 Task: View a user's history of submitted tasks.
Action: Mouse moved to (17, 157)
Screenshot: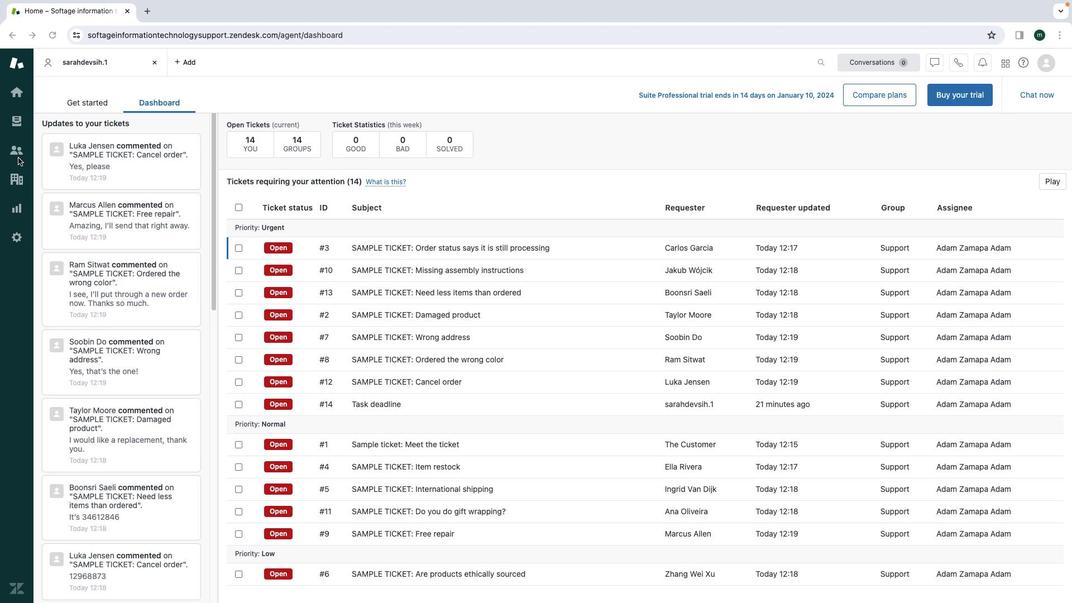 
Action: Mouse pressed left at (17, 157)
Screenshot: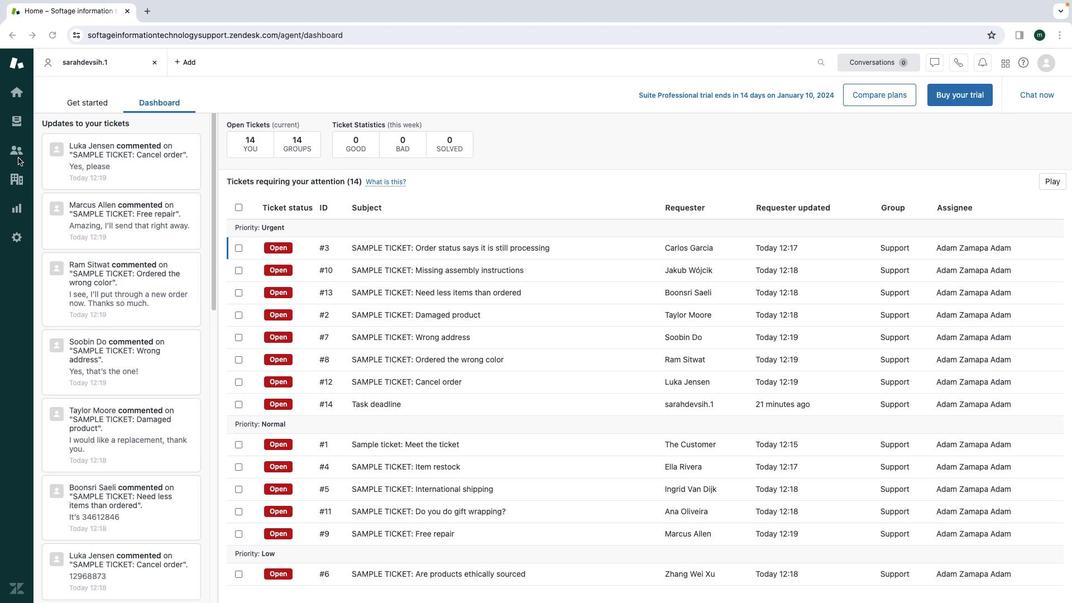 
Action: Mouse moved to (17, 155)
Screenshot: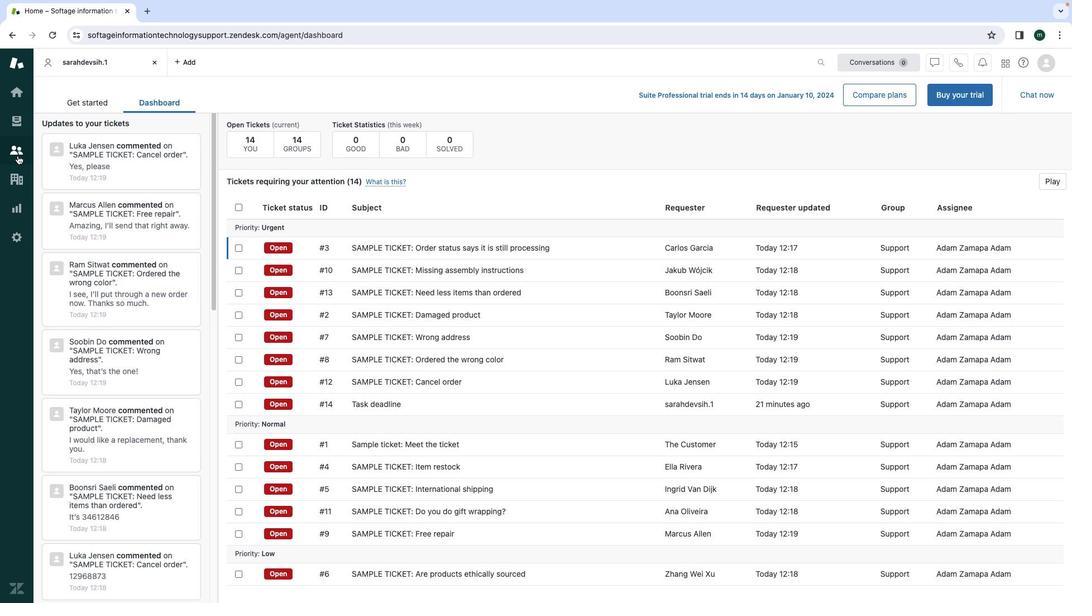 
Action: Mouse pressed left at (17, 155)
Screenshot: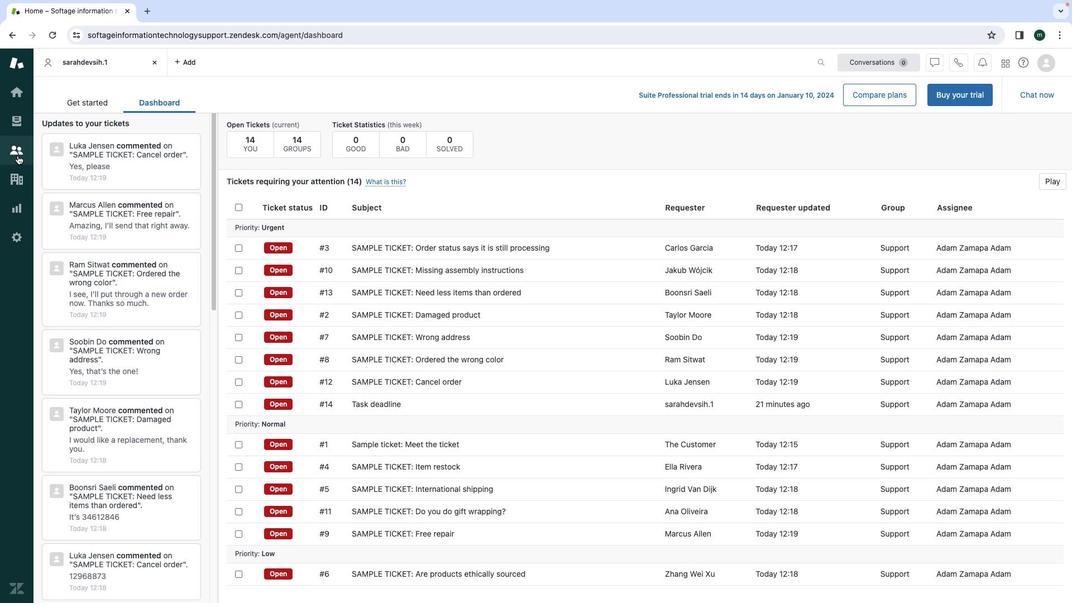 
Action: Mouse moved to (198, 378)
Screenshot: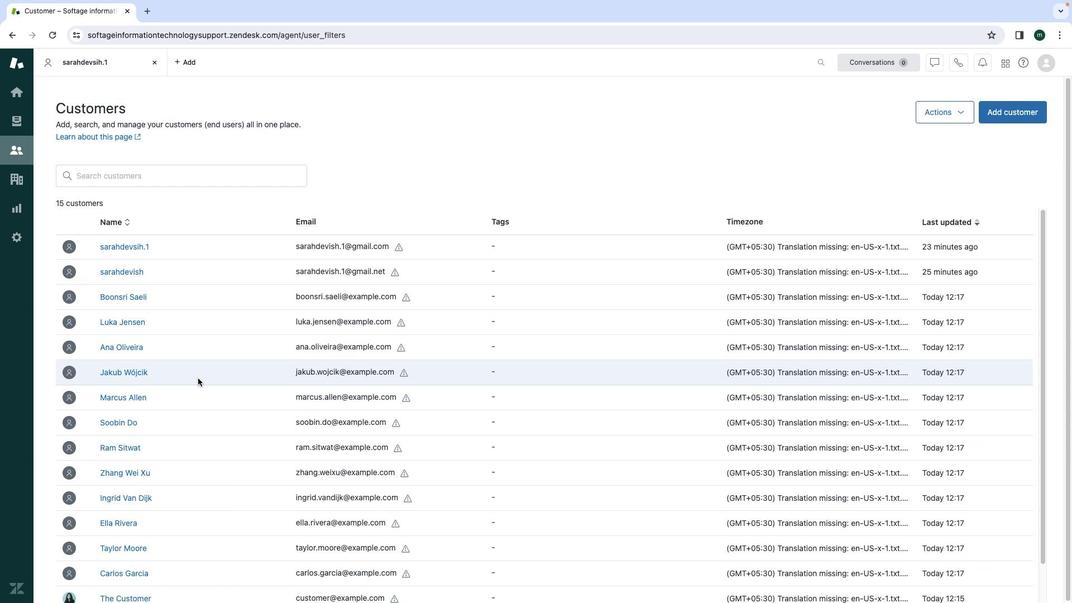 
Action: Mouse scrolled (198, 378) with delta (0, 0)
Screenshot: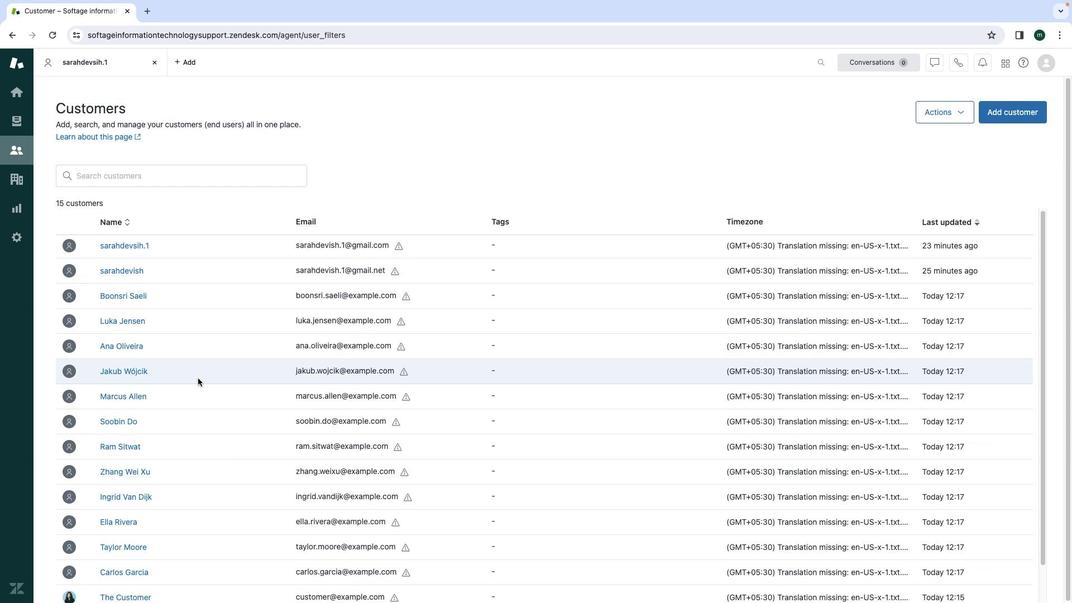 
Action: Mouse scrolled (198, 378) with delta (0, 0)
Screenshot: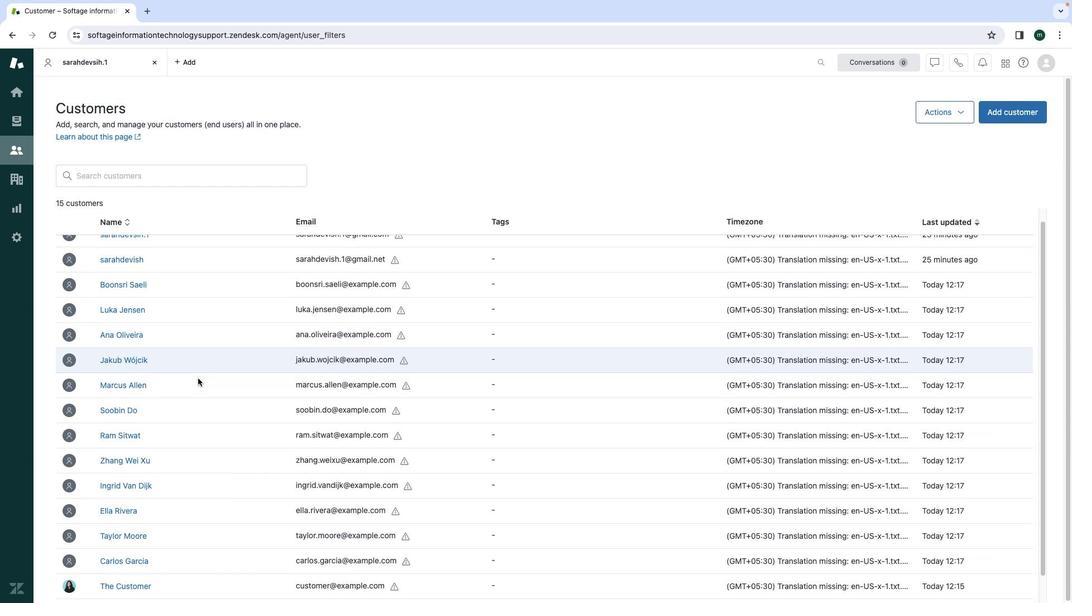 
Action: Mouse scrolled (198, 378) with delta (0, -1)
Screenshot: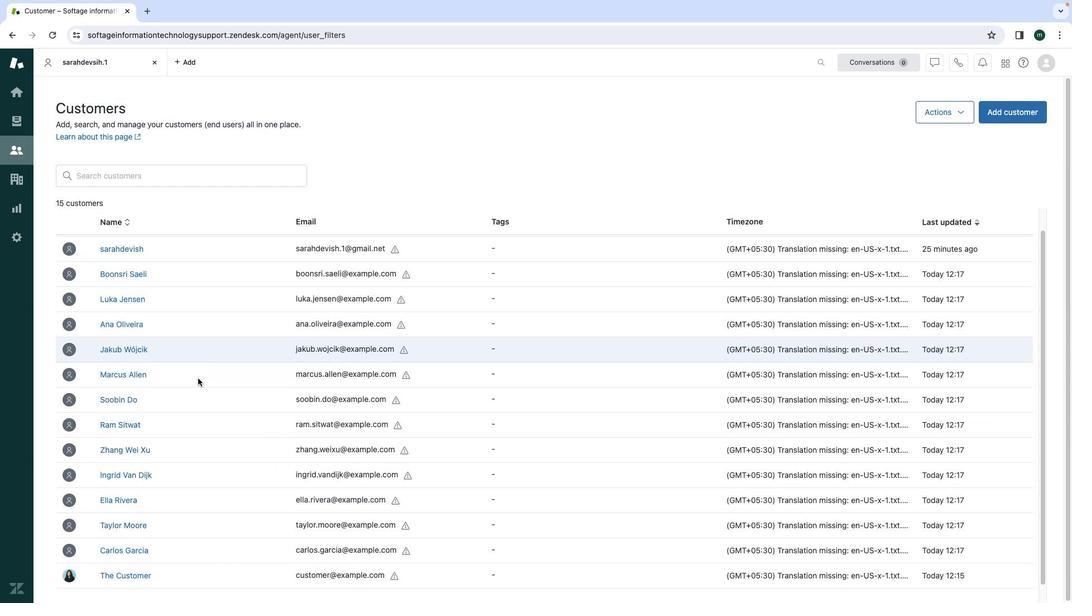 
Action: Mouse scrolled (198, 378) with delta (0, -2)
Screenshot: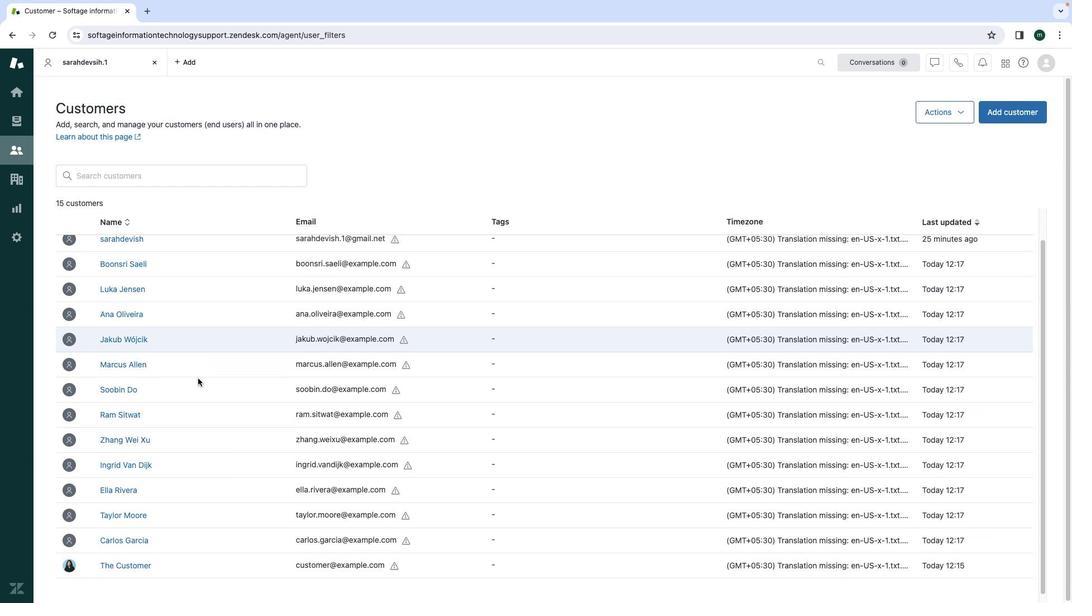 
Action: Mouse moved to (158, 356)
Screenshot: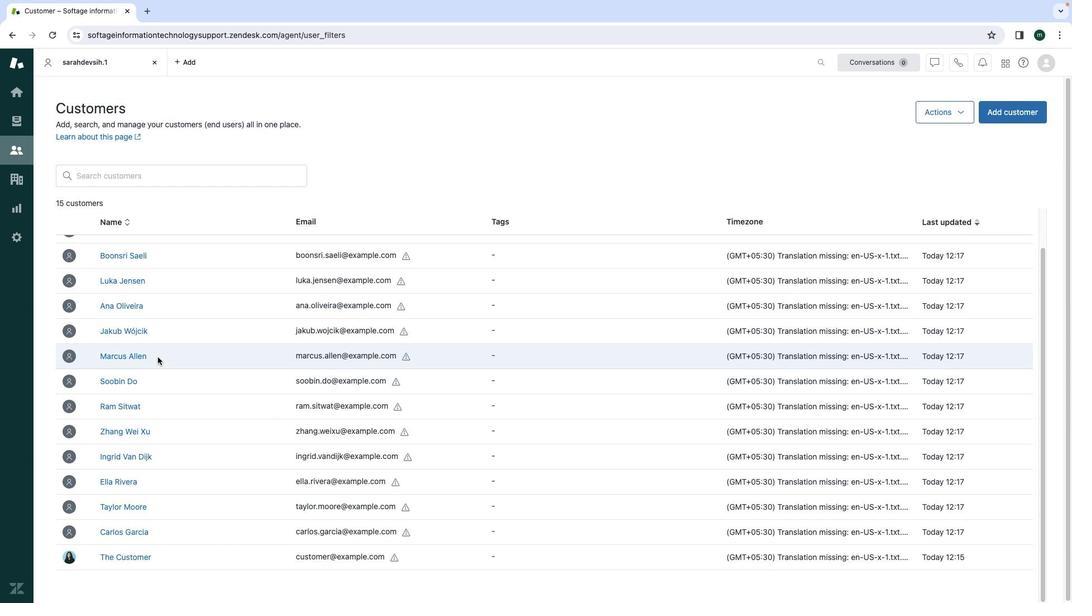 
Action: Mouse pressed left at (158, 356)
Screenshot: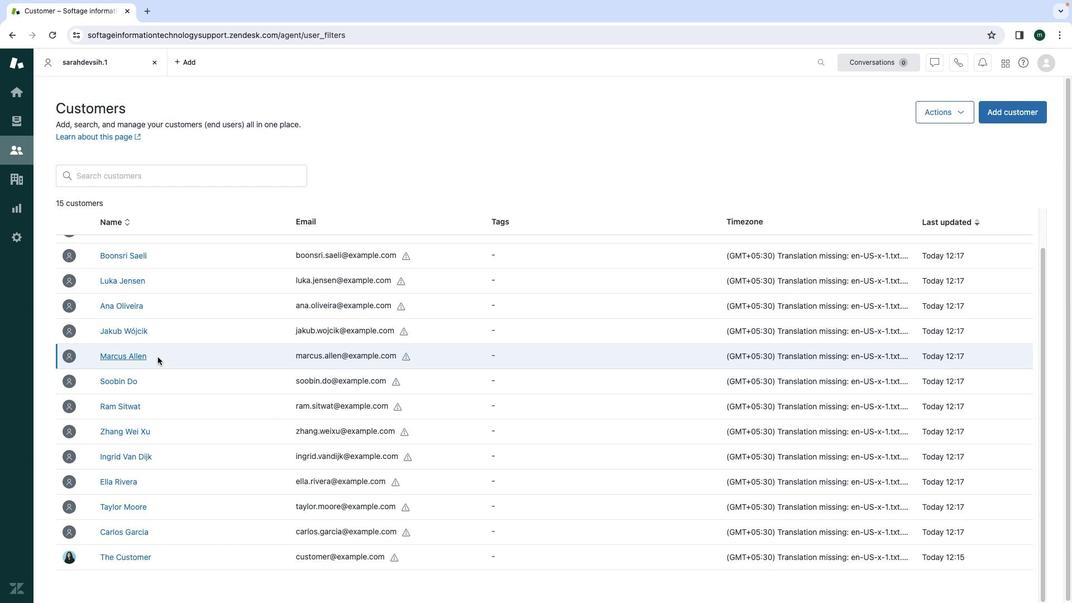 
Action: Mouse moved to (364, 360)
Screenshot: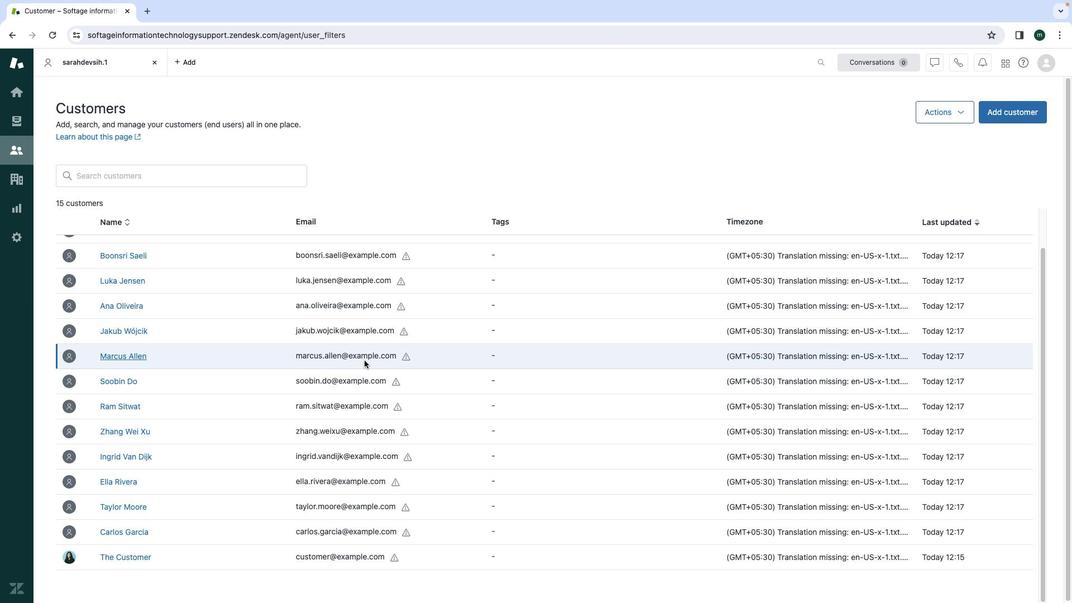 
Action: Mouse pressed left at (364, 360)
Screenshot: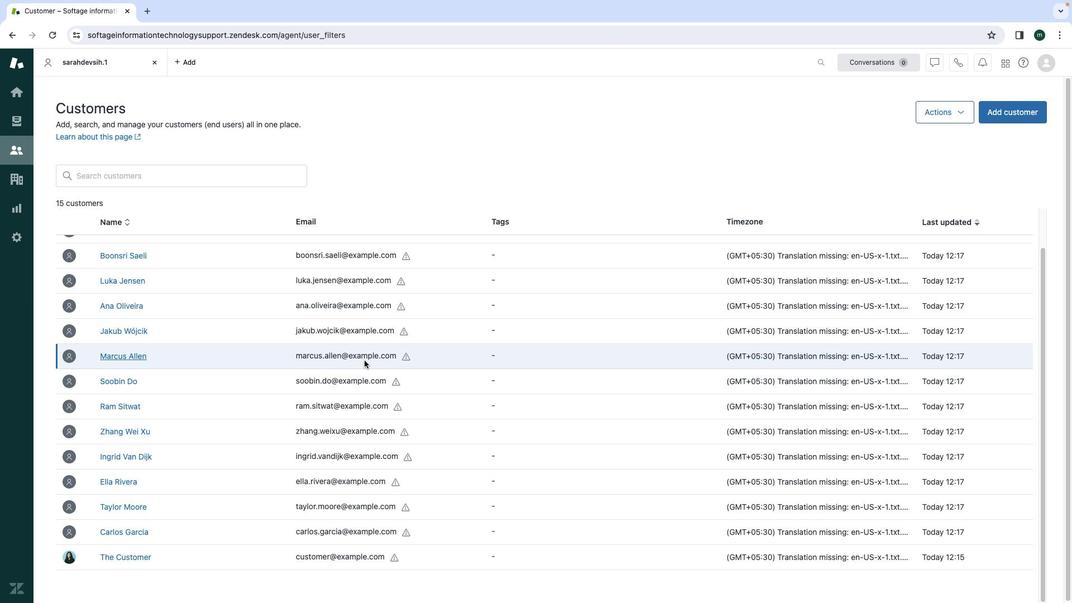 
Action: Mouse moved to (364, 360)
Screenshot: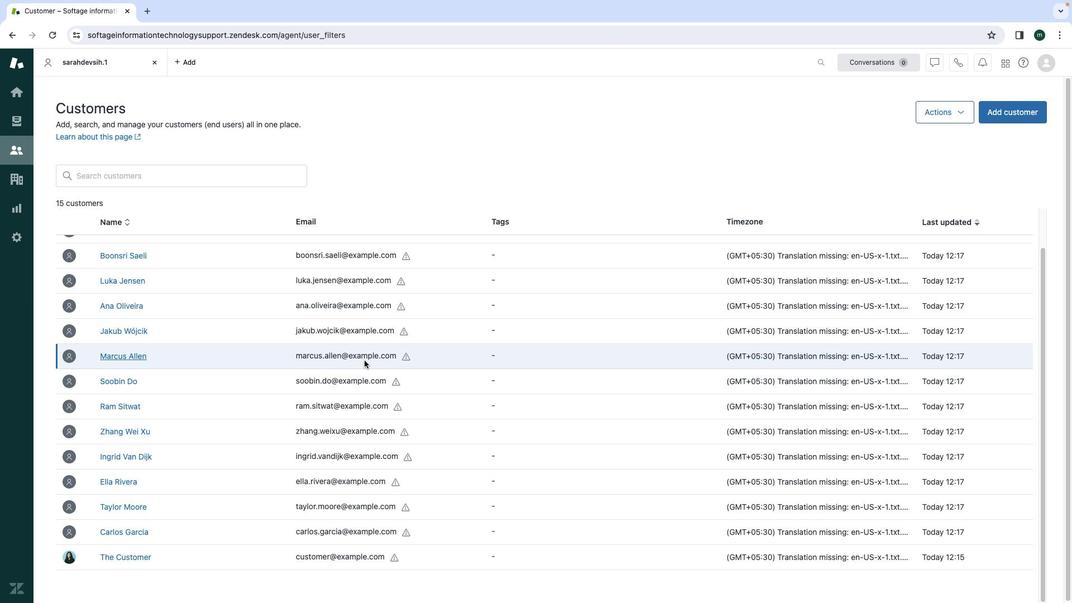 
Action: Mouse pressed left at (364, 360)
Screenshot: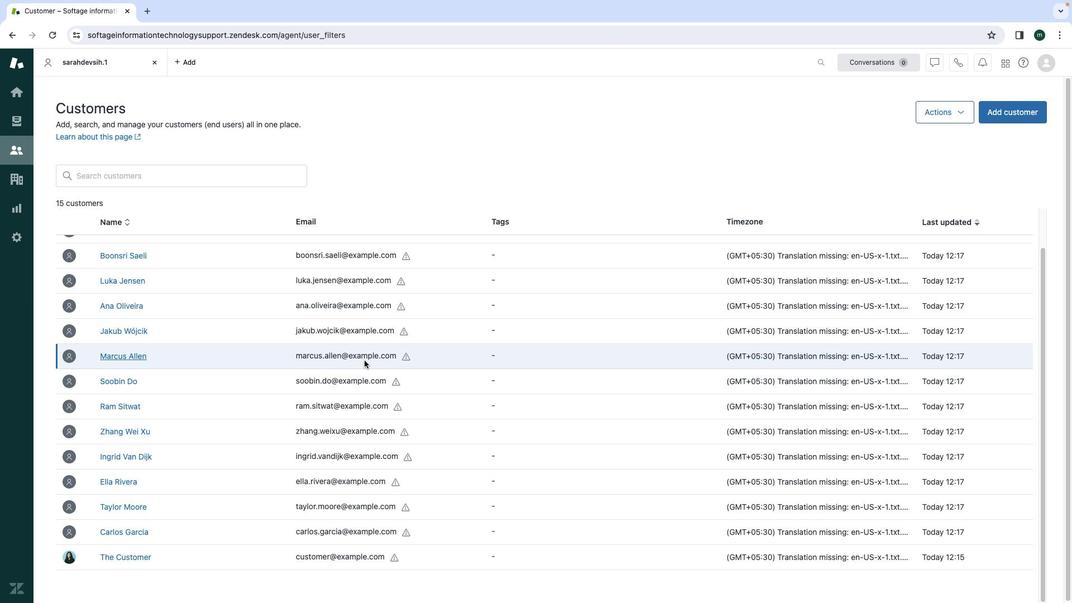 
Action: Mouse pressed left at (364, 360)
Screenshot: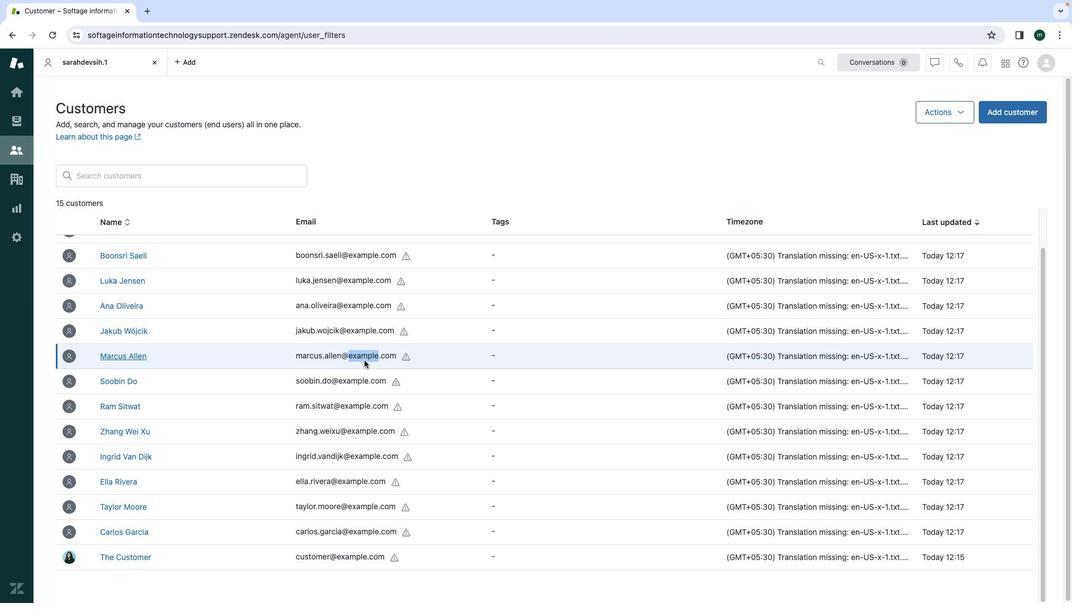 
Action: Mouse moved to (126, 357)
Screenshot: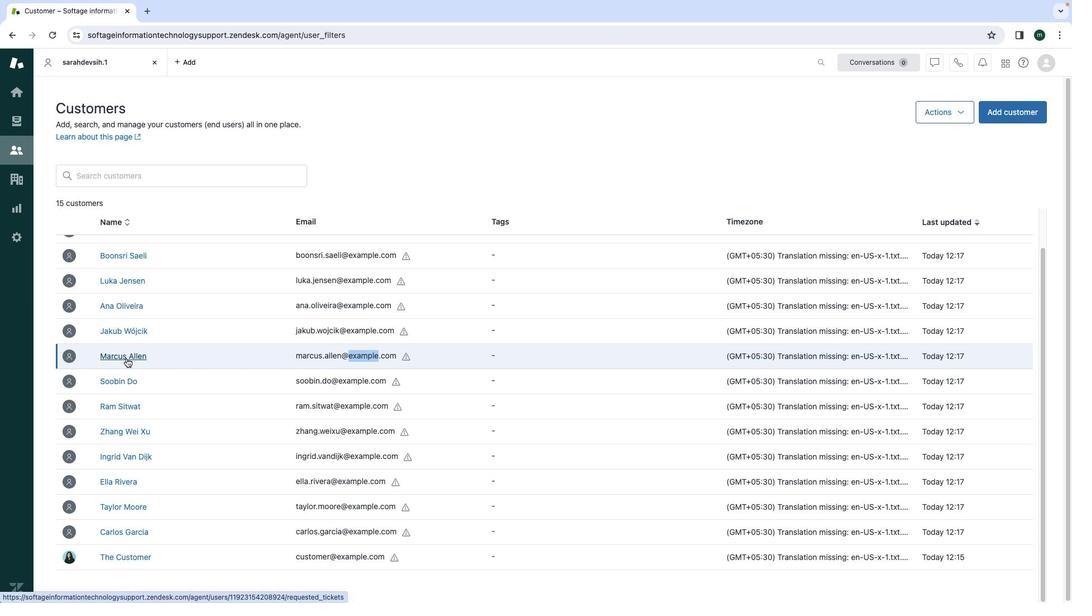 
Action: Mouse pressed left at (126, 357)
Screenshot: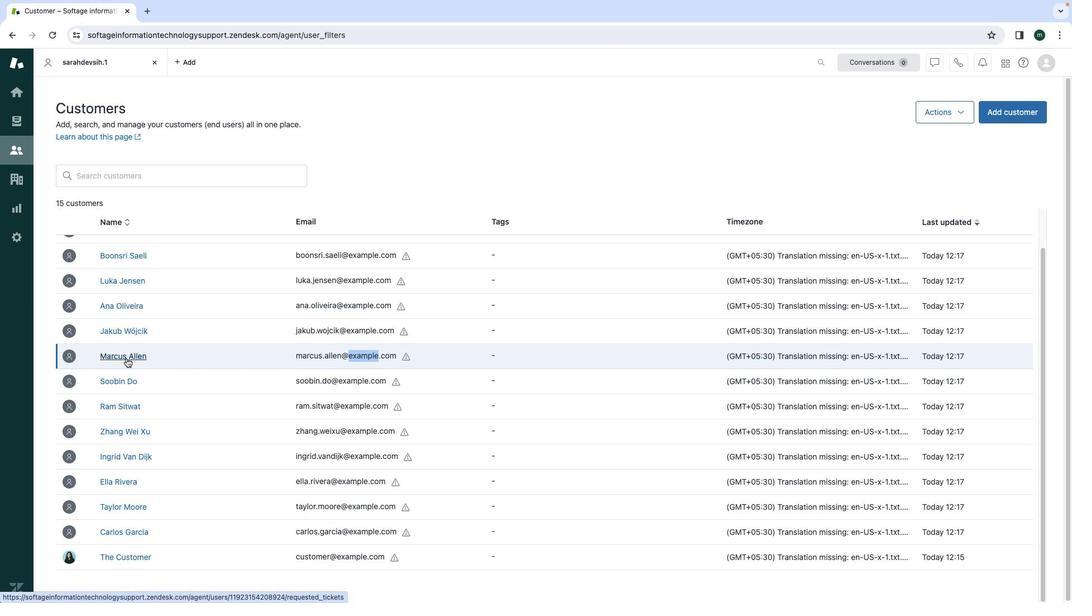 
Action: Mouse moved to (344, 287)
Screenshot: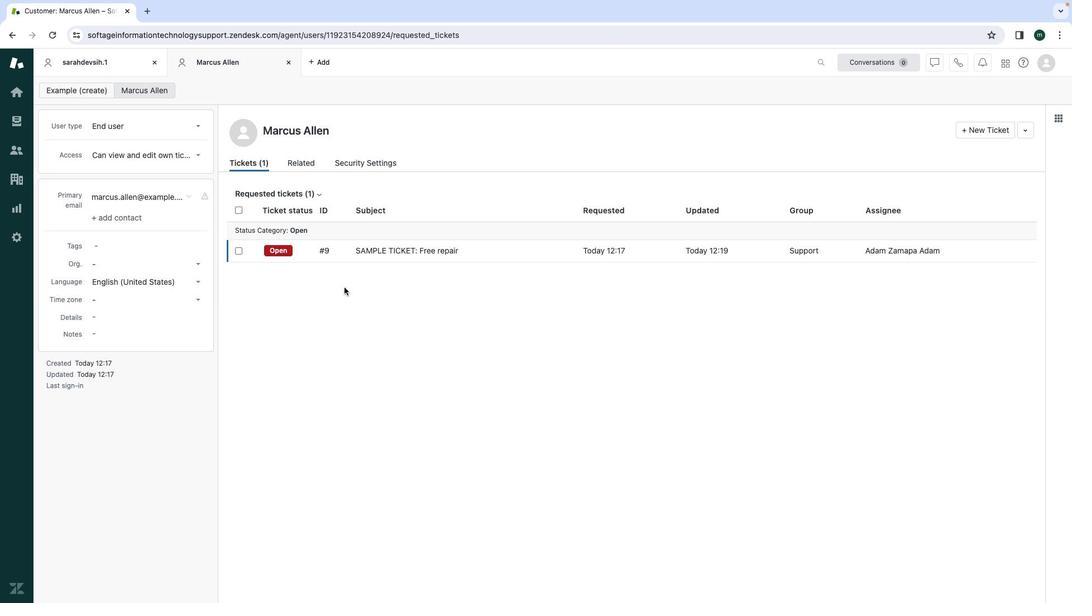 
Action: Mouse scrolled (344, 287) with delta (0, 0)
Screenshot: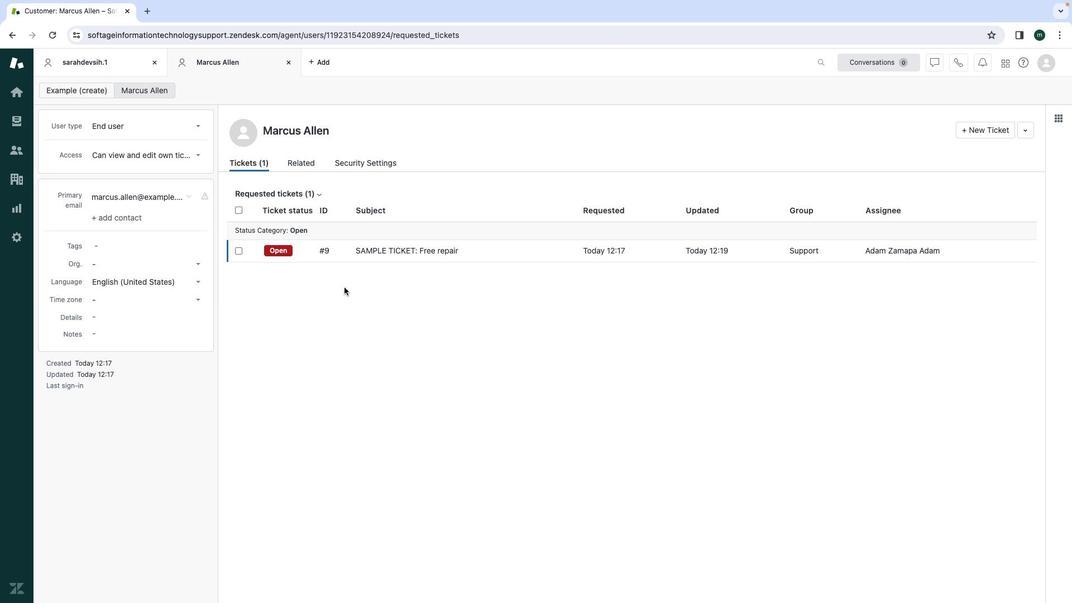 
Action: Mouse scrolled (344, 287) with delta (0, 0)
Screenshot: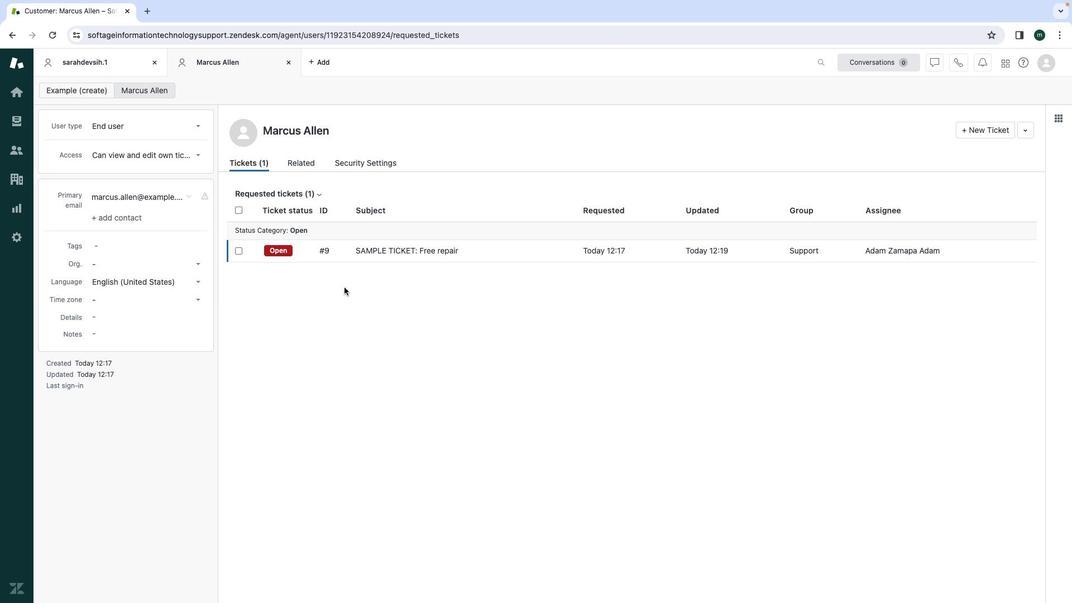 
Action: Mouse scrolled (344, 287) with delta (0, -1)
Screenshot: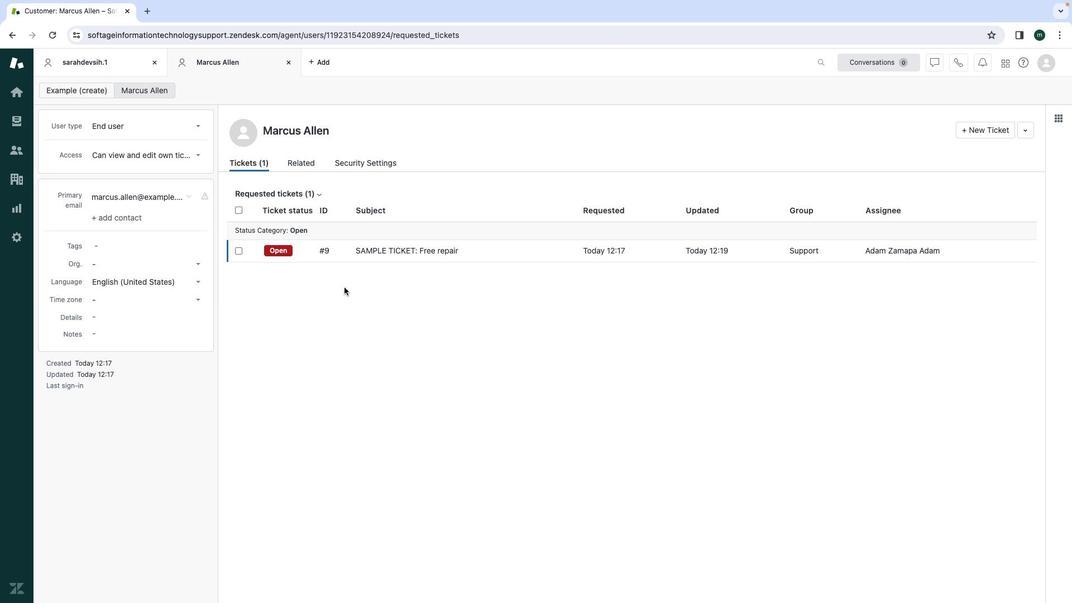 
Action: Mouse scrolled (344, 287) with delta (0, -1)
Screenshot: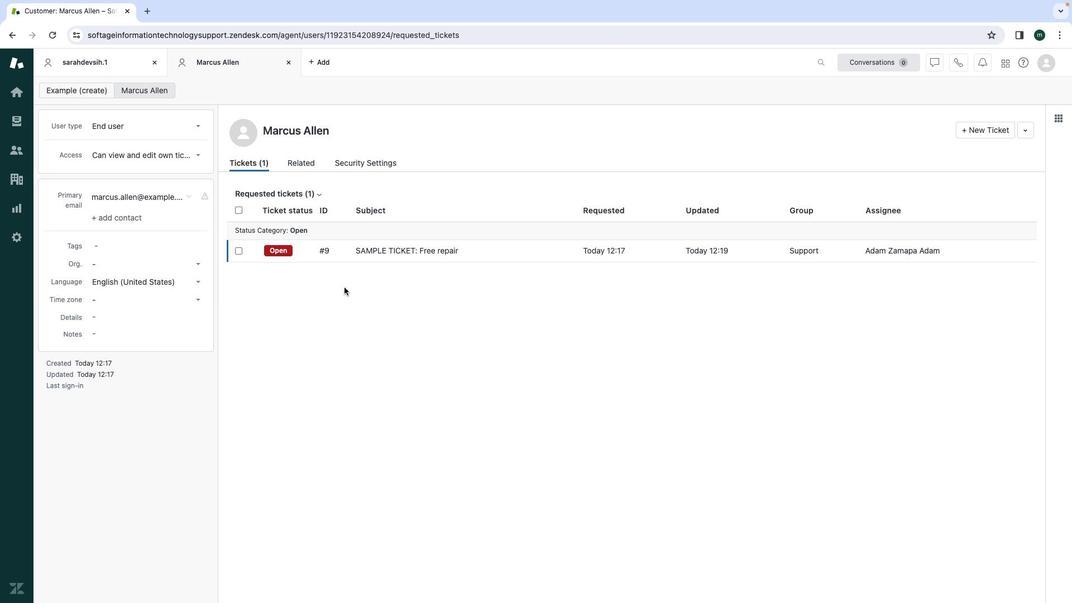 
Action: Mouse scrolled (344, 287) with delta (0, 0)
Screenshot: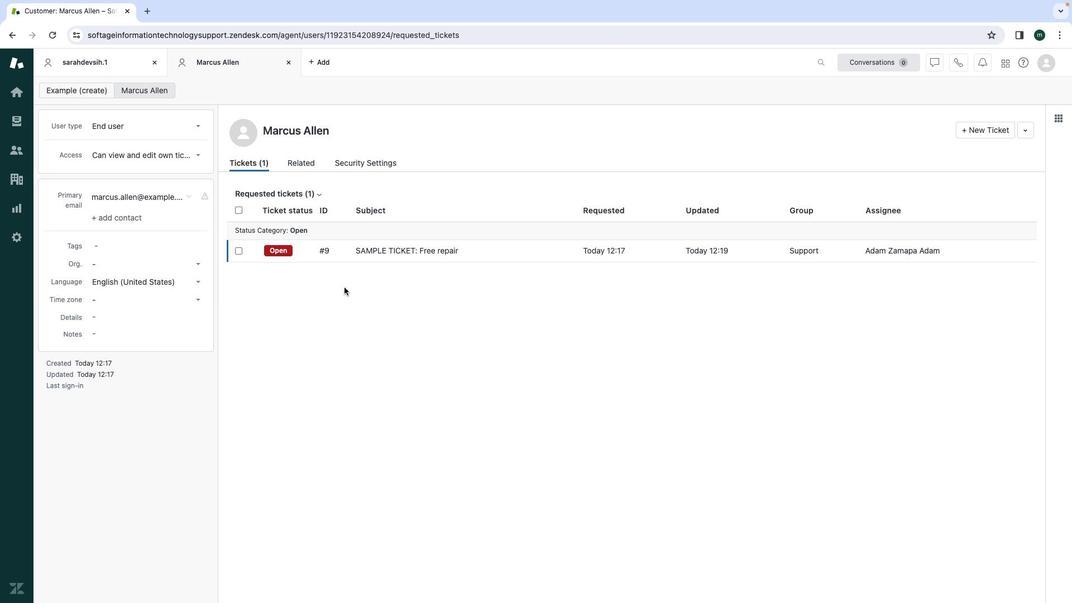 
Action: Mouse scrolled (344, 287) with delta (0, 0)
Screenshot: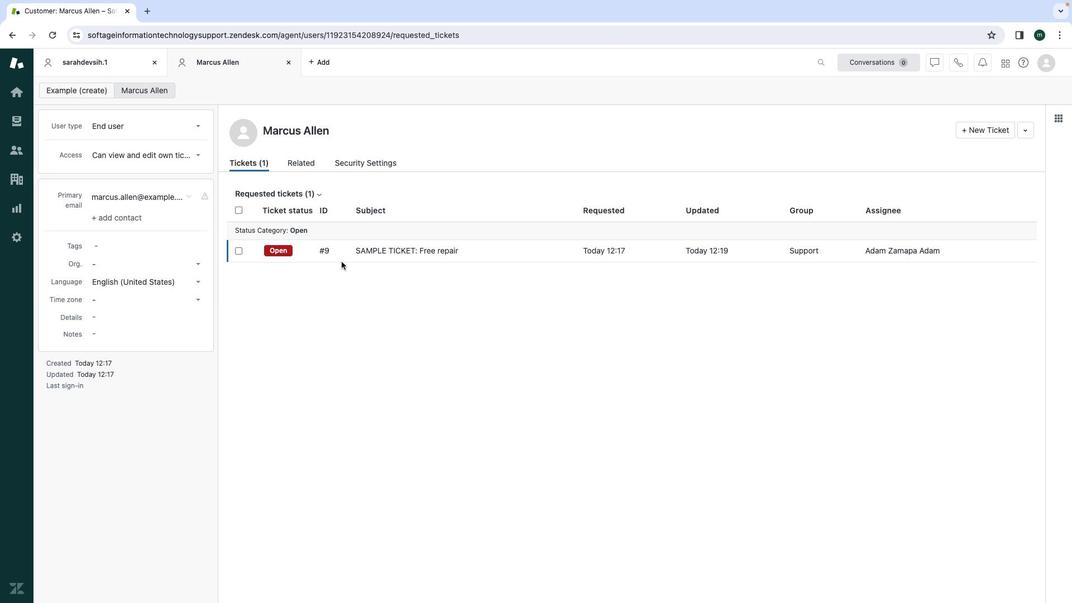 
Action: Mouse moved to (298, 166)
Screenshot: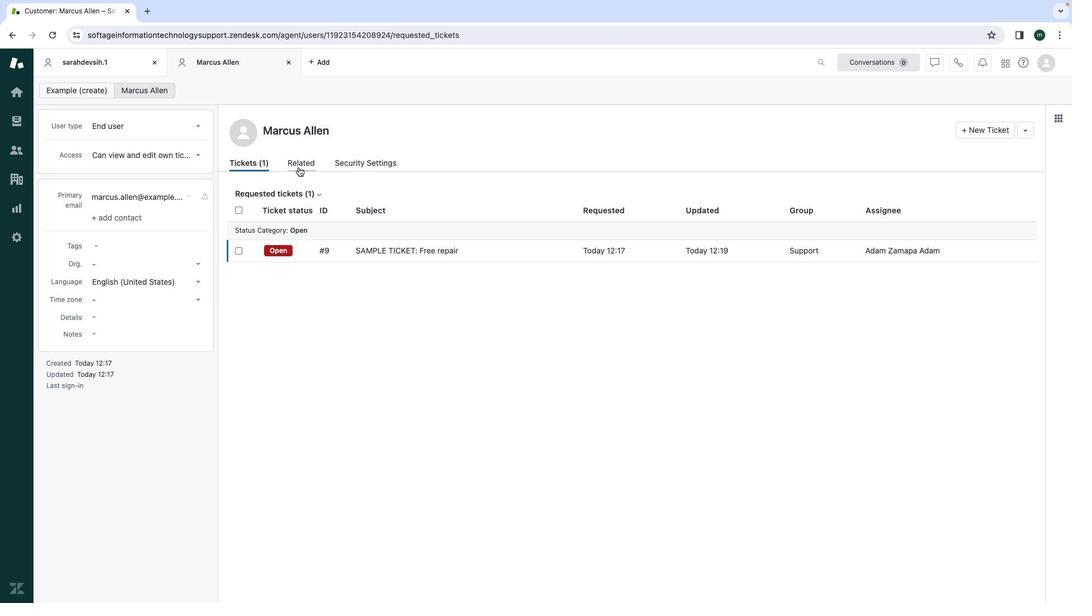 
Action: Mouse pressed left at (298, 166)
Screenshot: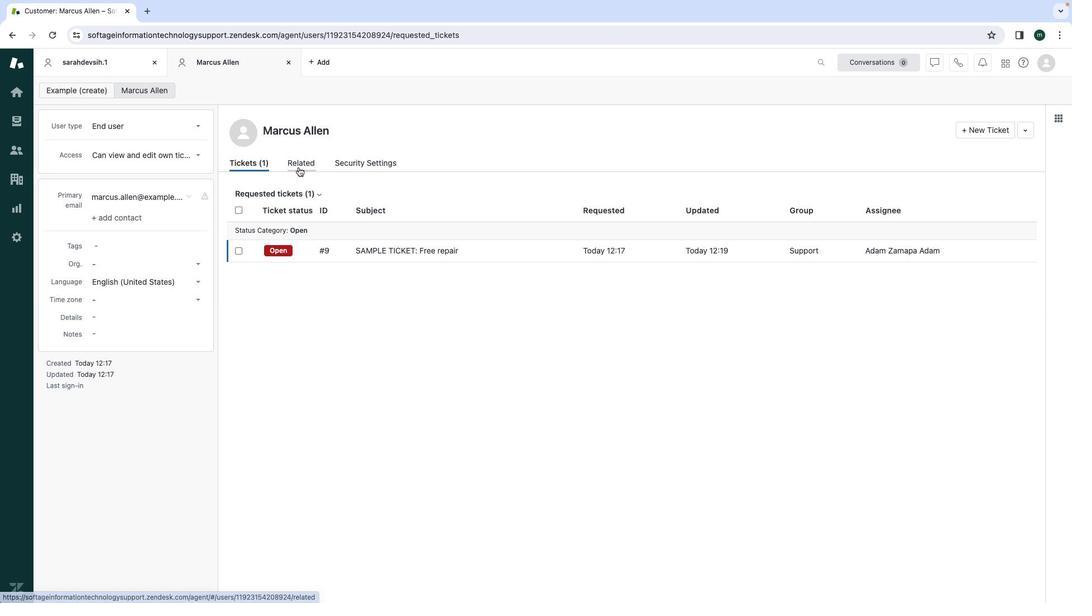 
Action: Mouse moved to (357, 161)
Screenshot: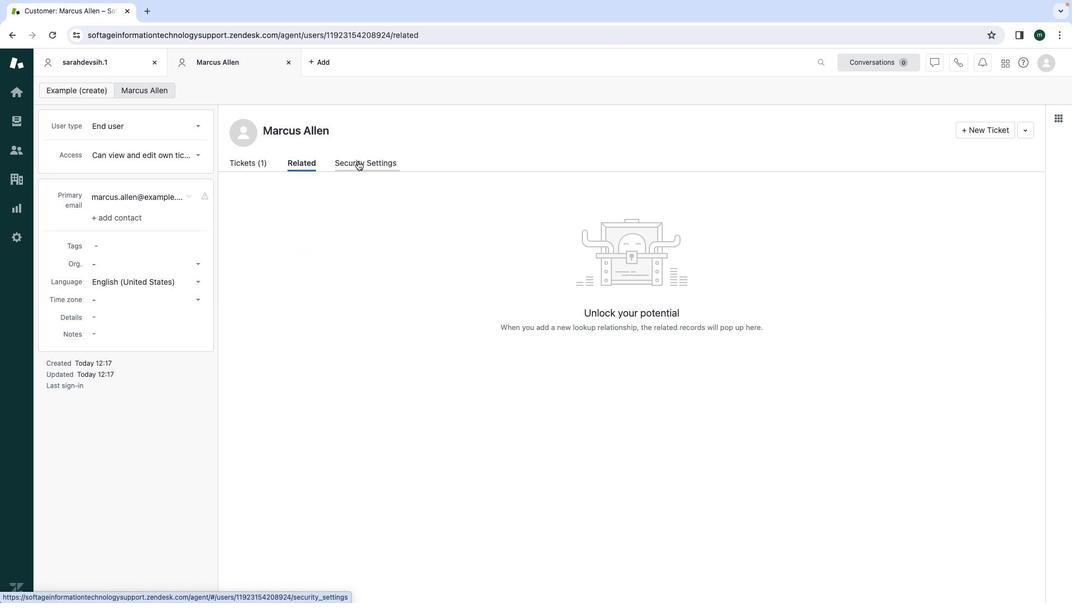 
Action: Mouse pressed left at (357, 161)
Screenshot: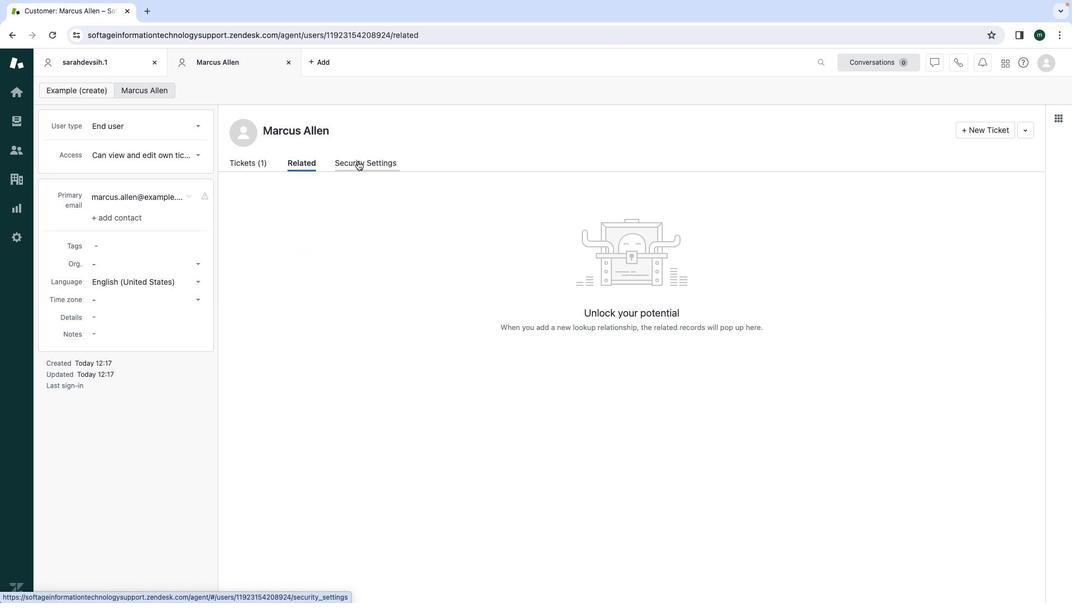 
Action: Mouse moved to (255, 164)
Screenshot: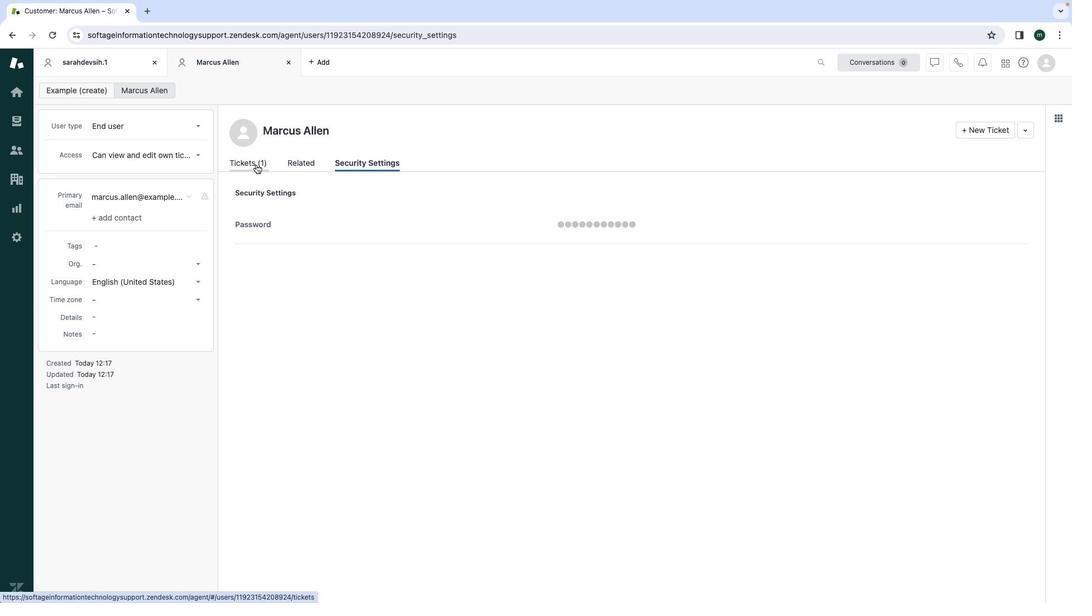 
Action: Mouse pressed left at (255, 164)
Screenshot: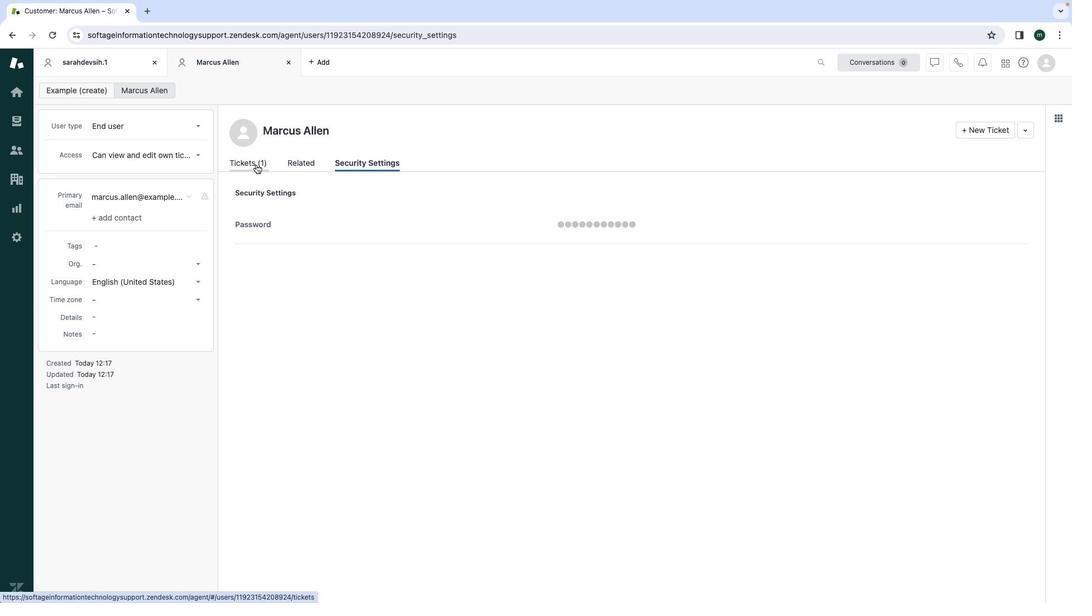 
Action: Mouse moved to (195, 129)
Screenshot: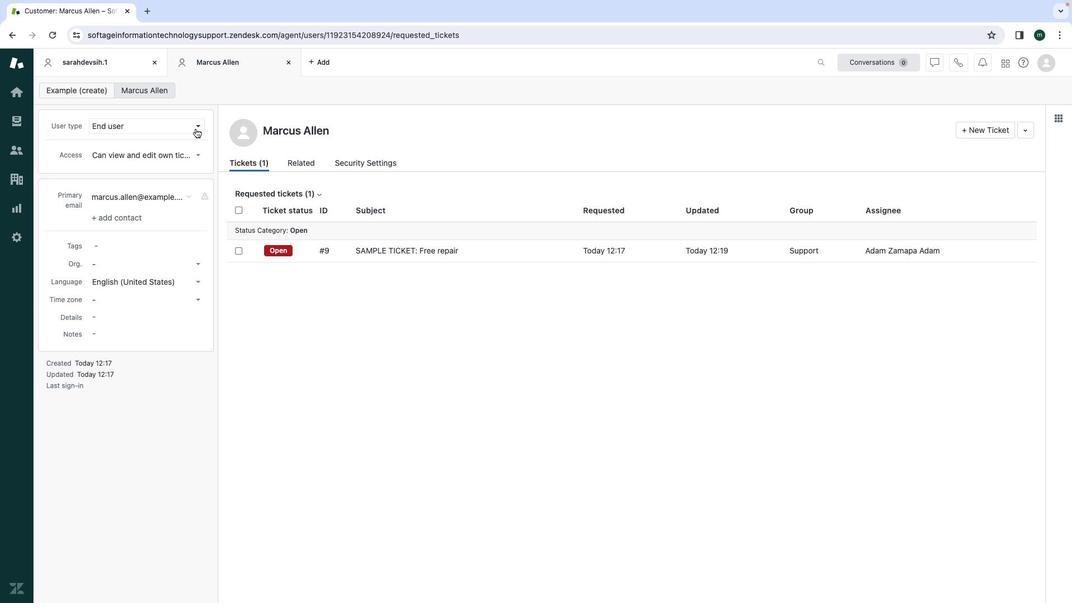 
Action: Mouse pressed left at (195, 129)
Screenshot: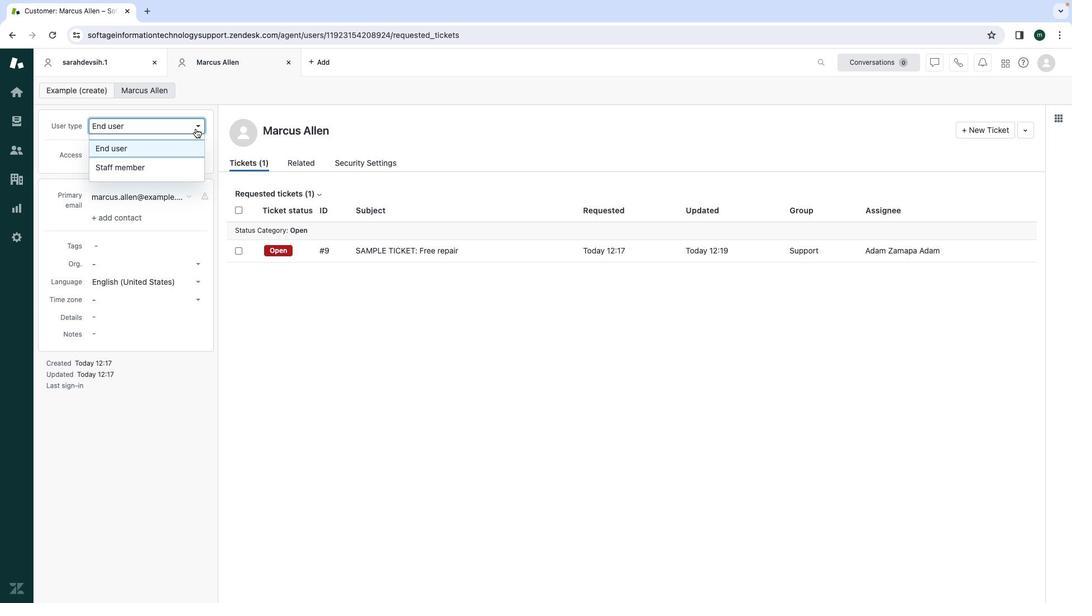 
Action: Mouse moved to (164, 397)
Screenshot: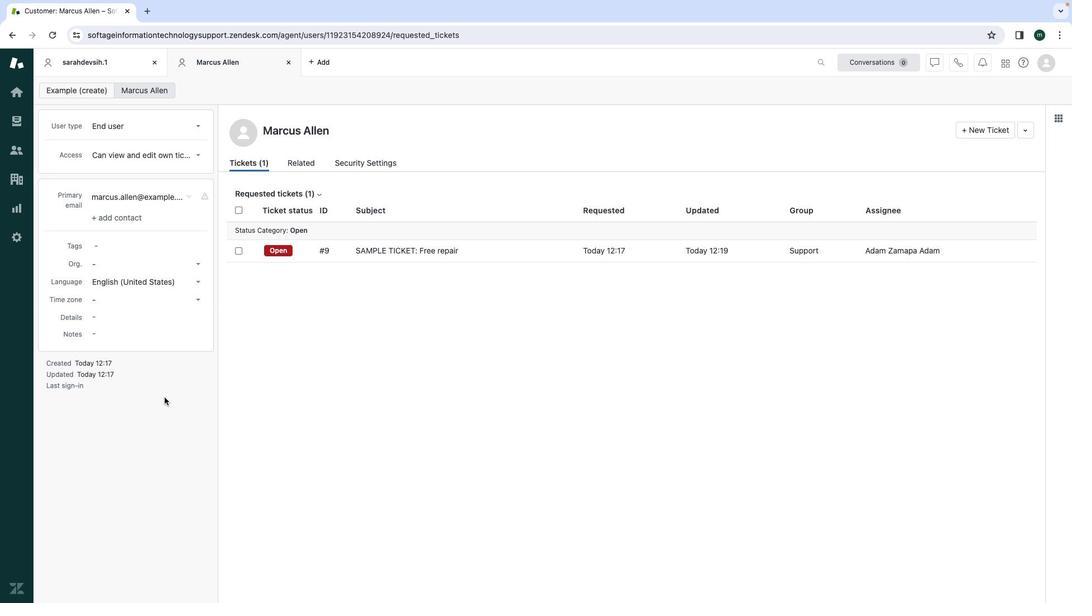 
Action: Mouse pressed left at (164, 397)
Screenshot: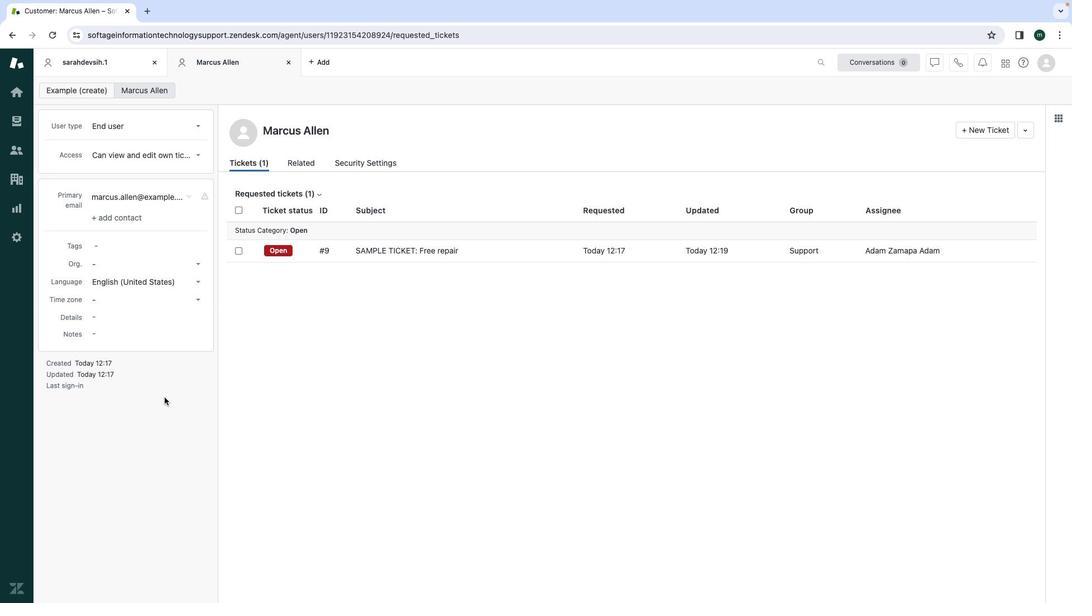 
